 Task: Use Barn Door Close Effect in this video Movie B.mp4
Action: Mouse moved to (258, 106)
Screenshot: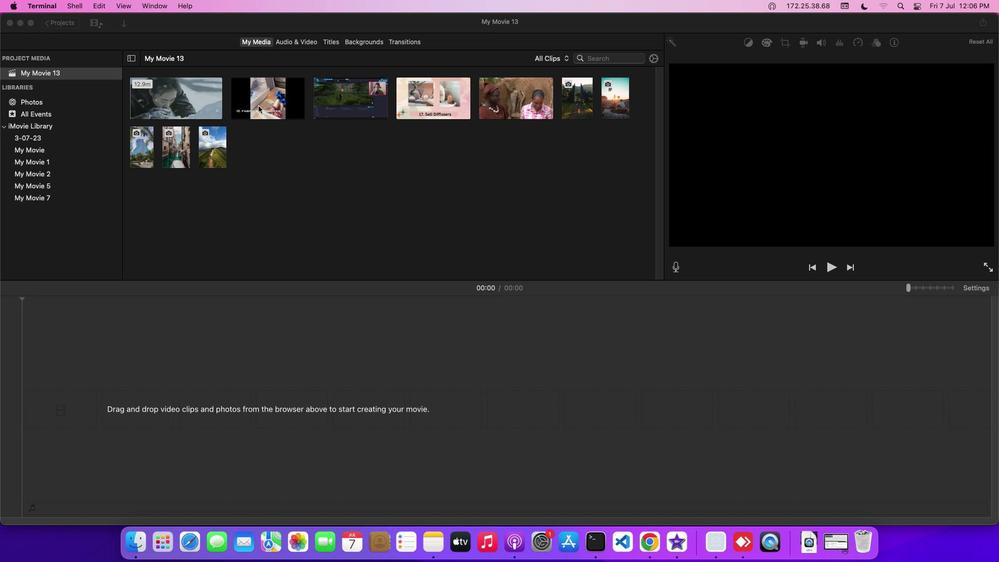 
Action: Mouse pressed left at (258, 106)
Screenshot: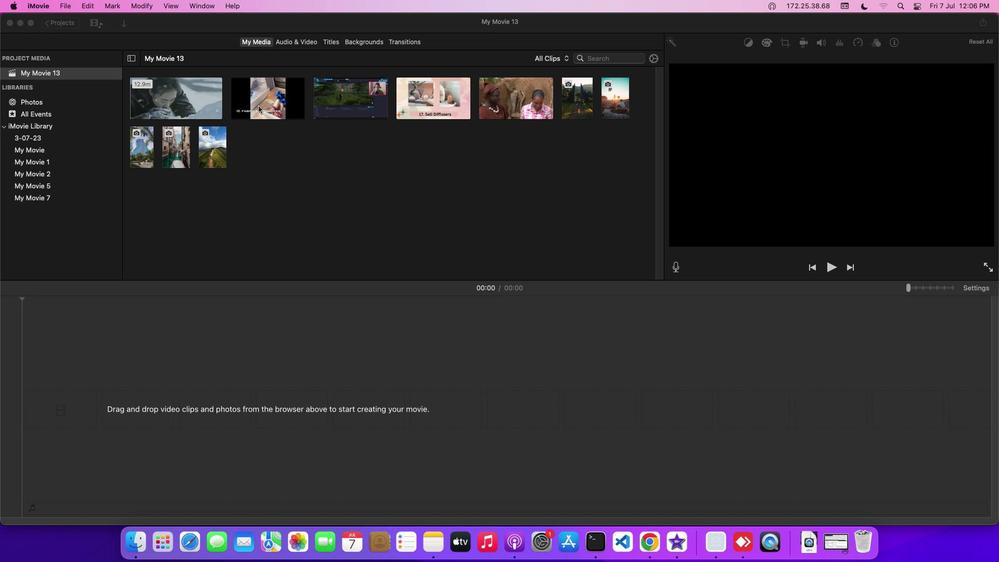 
Action: Mouse moved to (259, 105)
Screenshot: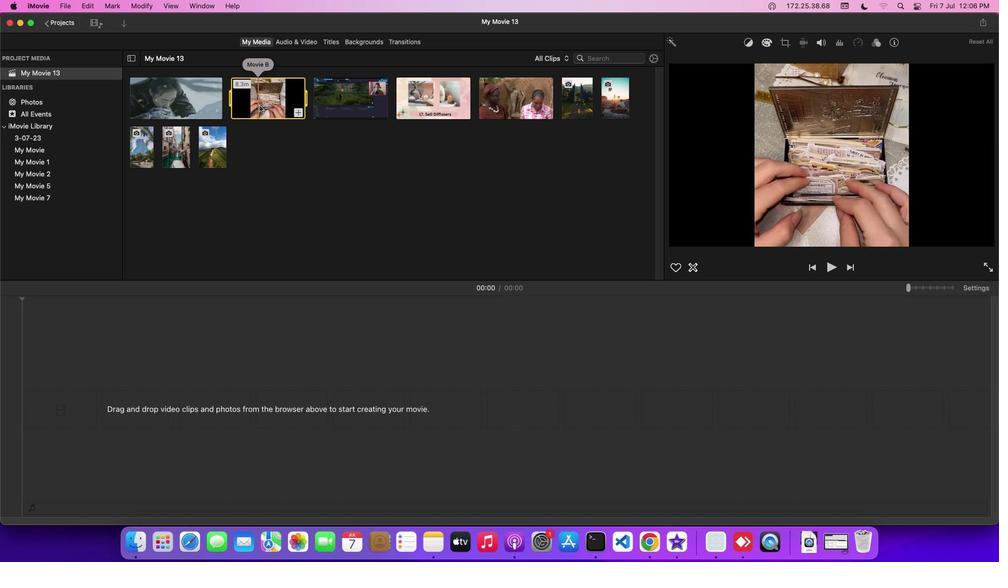 
Action: Mouse pressed left at (259, 105)
Screenshot: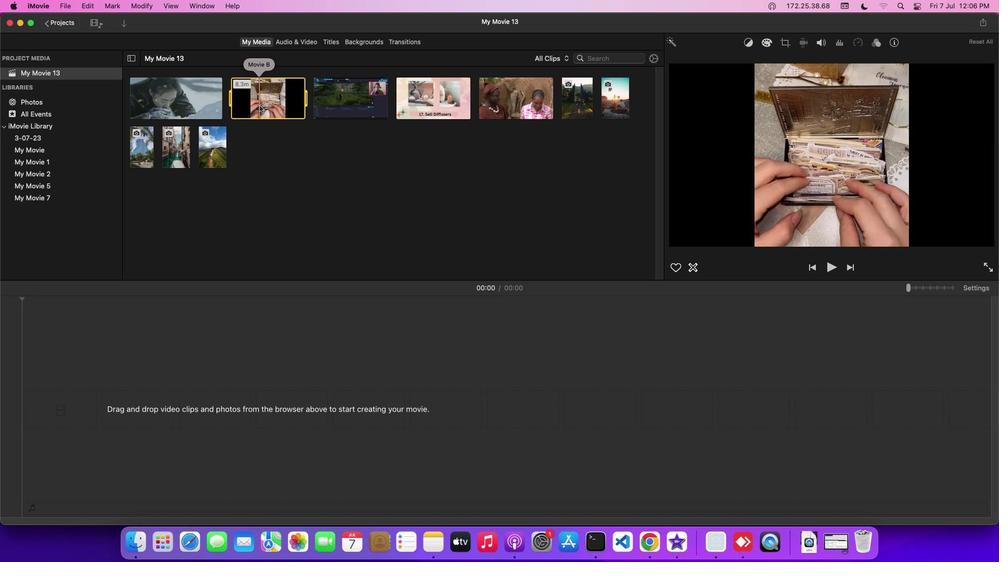 
Action: Mouse moved to (297, 44)
Screenshot: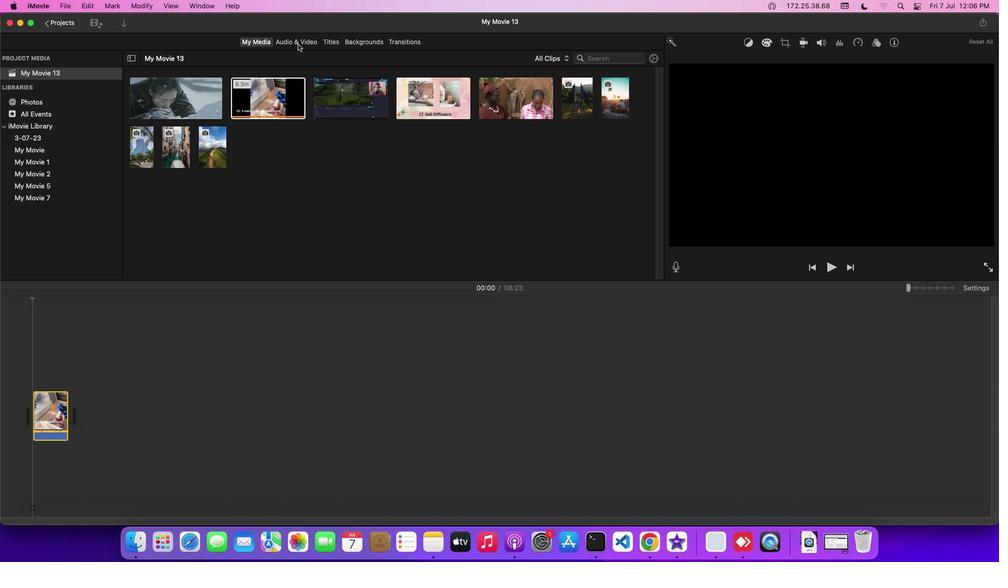 
Action: Mouse pressed left at (297, 44)
Screenshot: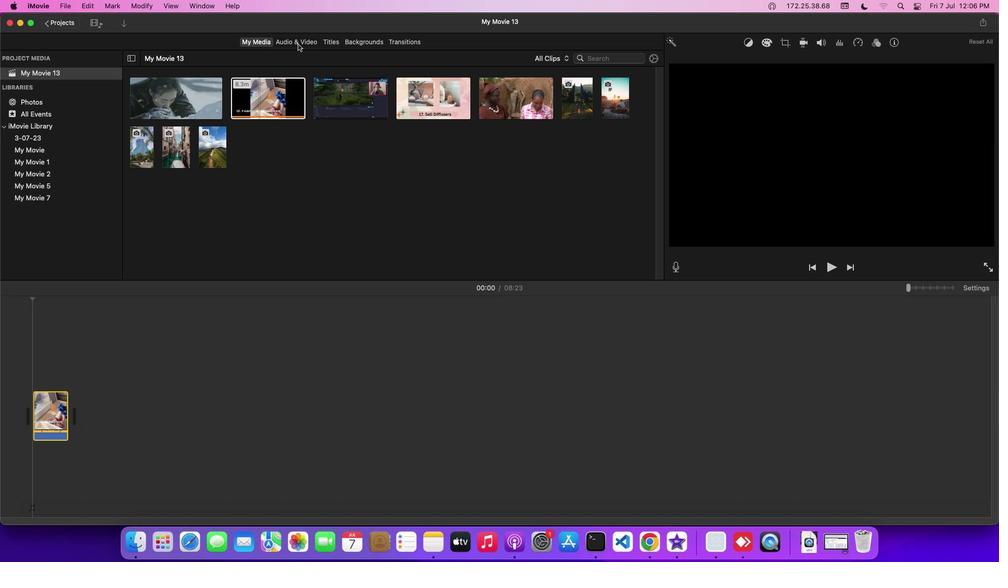 
Action: Mouse moved to (94, 98)
Screenshot: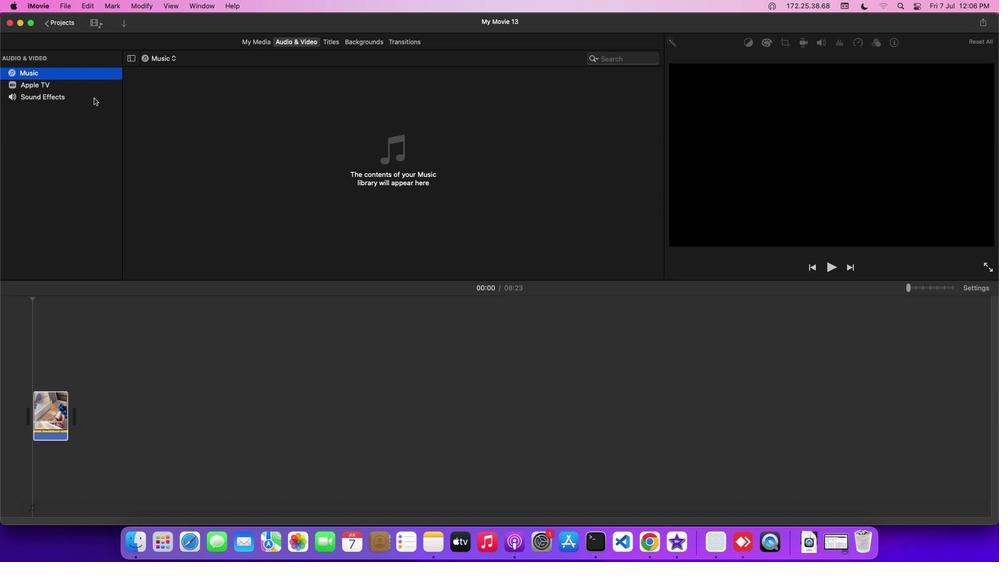 
Action: Mouse pressed left at (94, 98)
Screenshot: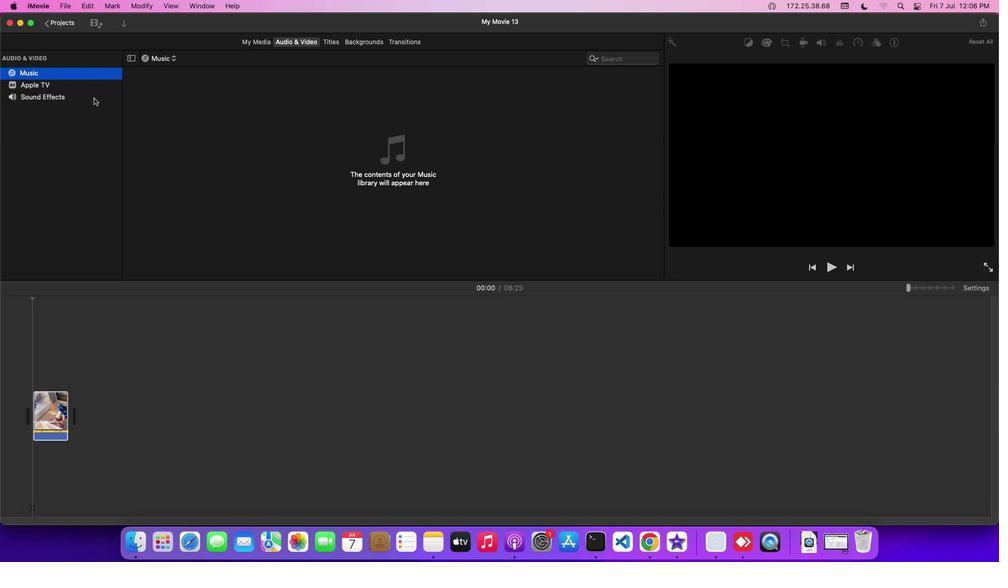
Action: Mouse moved to (169, 152)
Screenshot: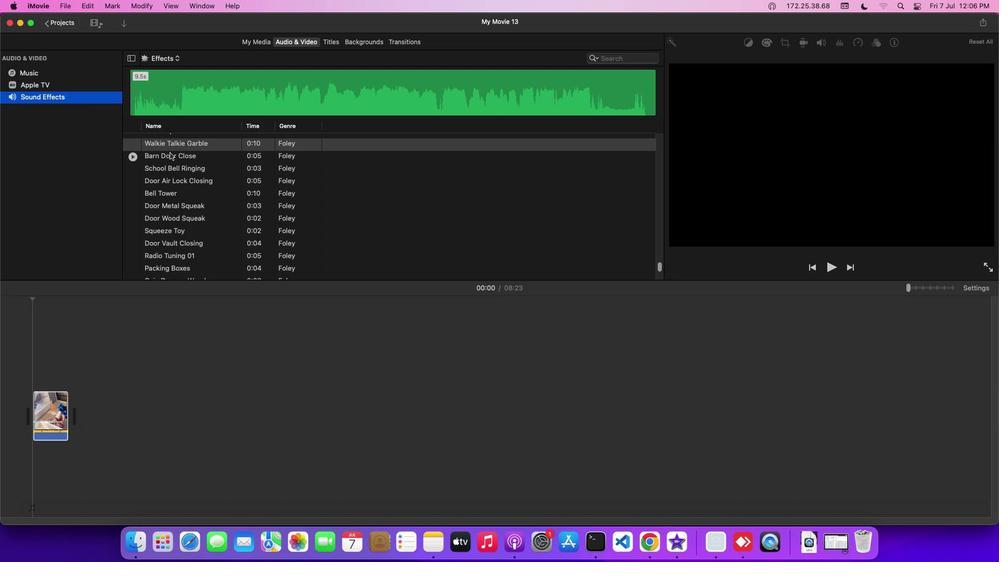
Action: Mouse pressed left at (169, 152)
Screenshot: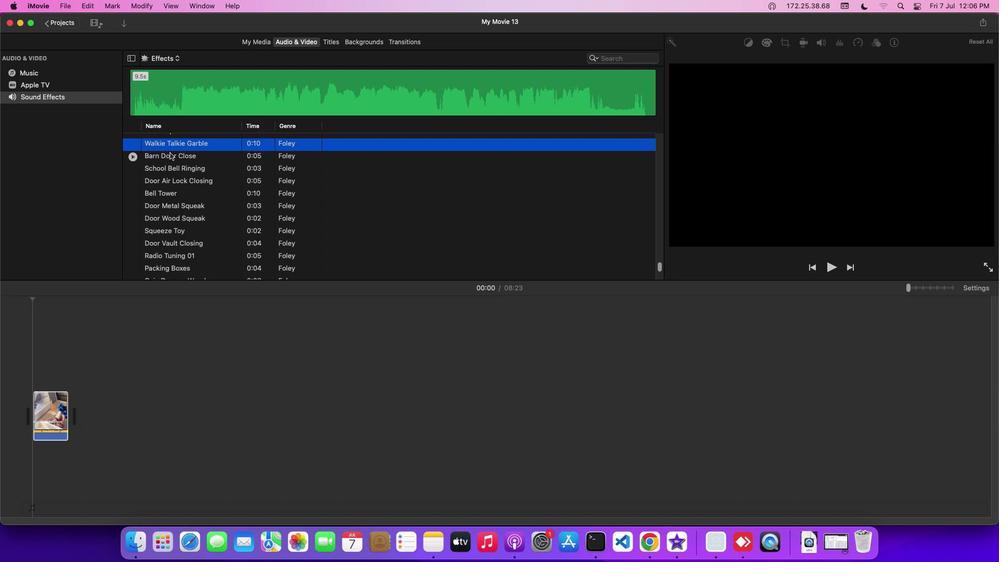 
Action: Mouse moved to (168, 154)
Screenshot: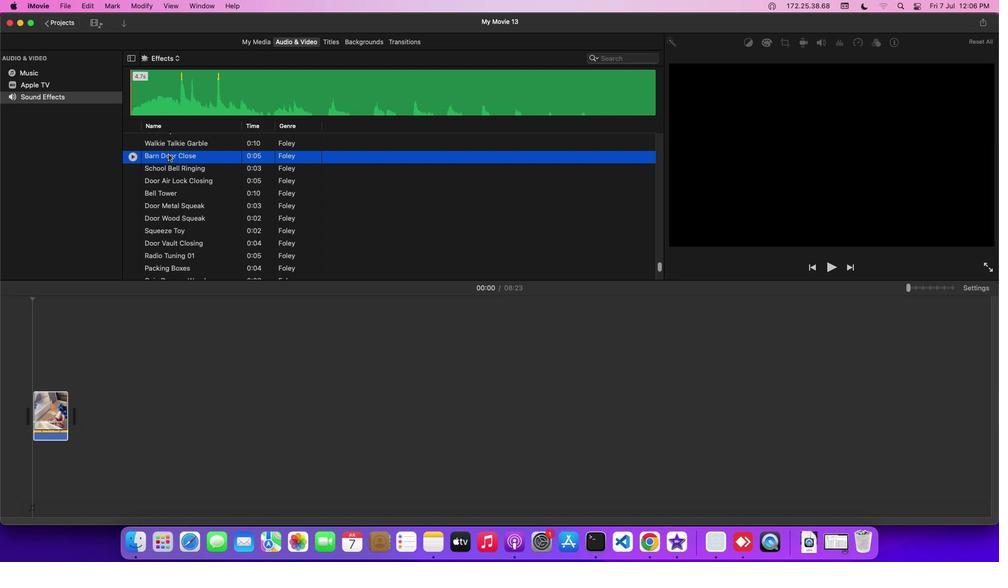 
Action: Mouse pressed left at (168, 154)
Screenshot: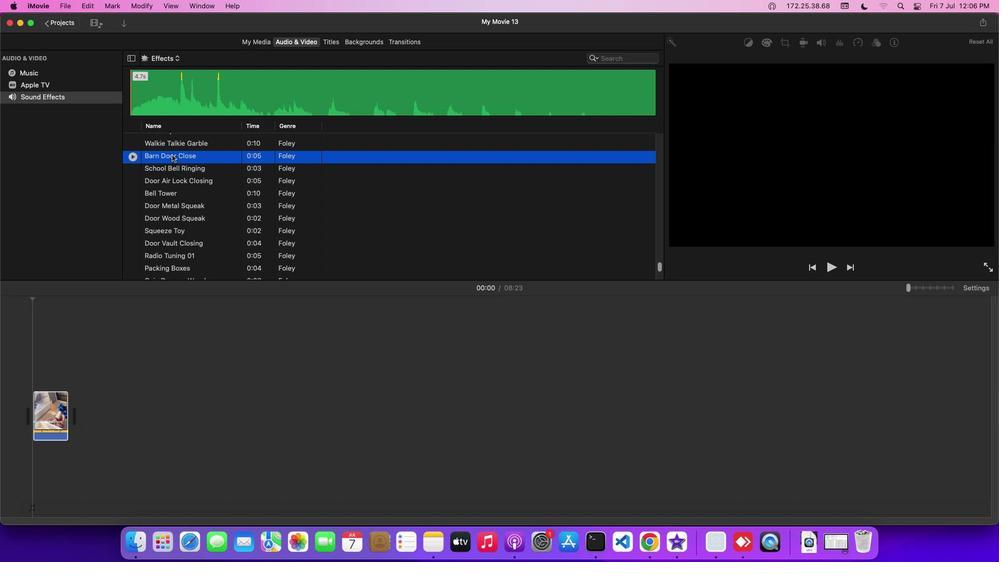 
Action: Mouse moved to (202, 397)
Screenshot: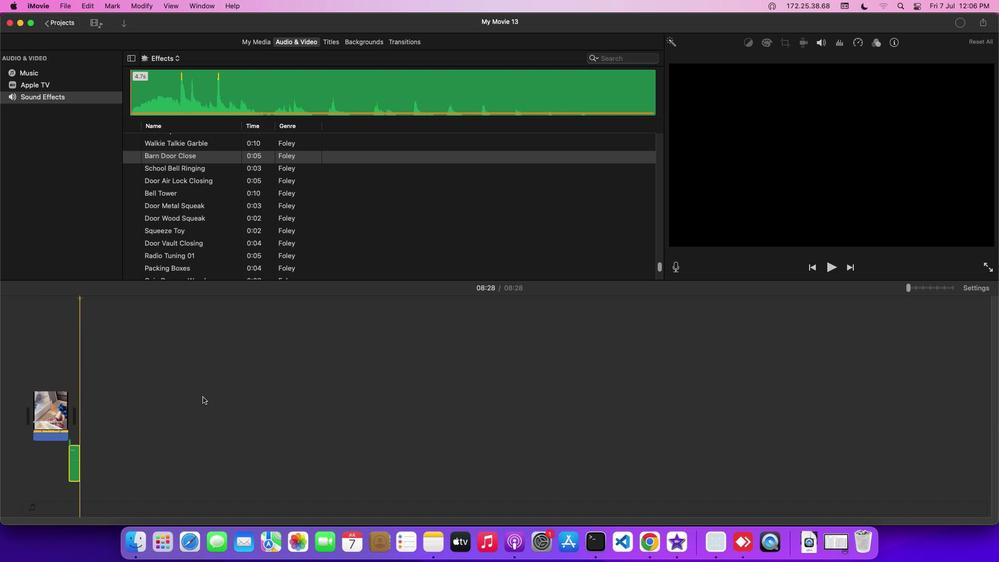 
